 Task: Create a sub task System Test and UAT for the task  Upgrade and migrate company software development to a cloud-based solution in the project AgileHaven , assign it to team member softage.1@softage.net and update the status of the sub task to  Off Track , set the priority of the sub task to High
Action: Mouse moved to (503, 375)
Screenshot: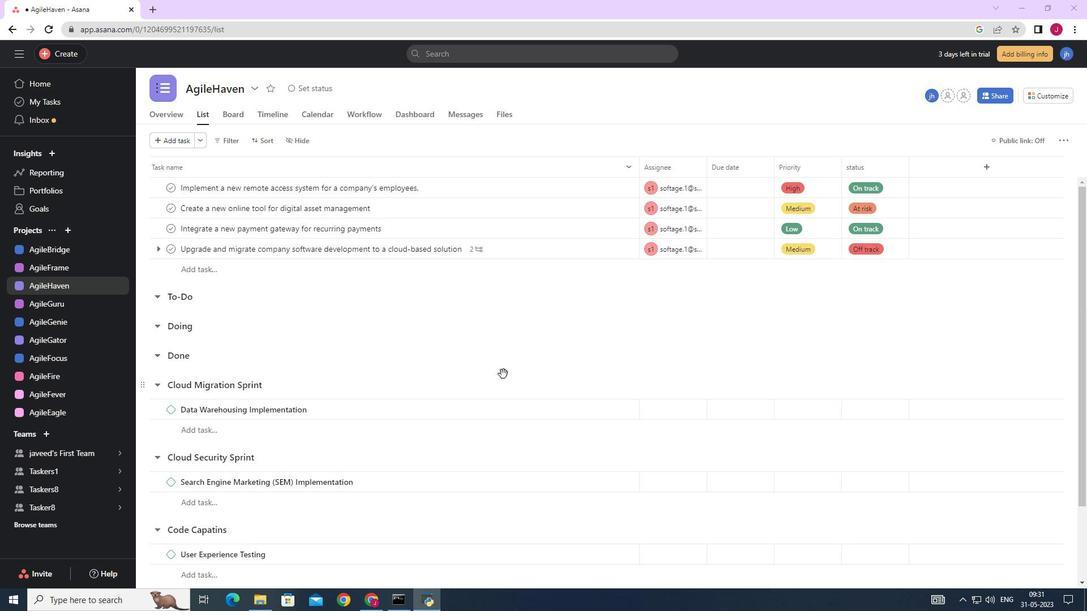 
Action: Mouse scrolled (503, 374) with delta (0, 0)
Screenshot: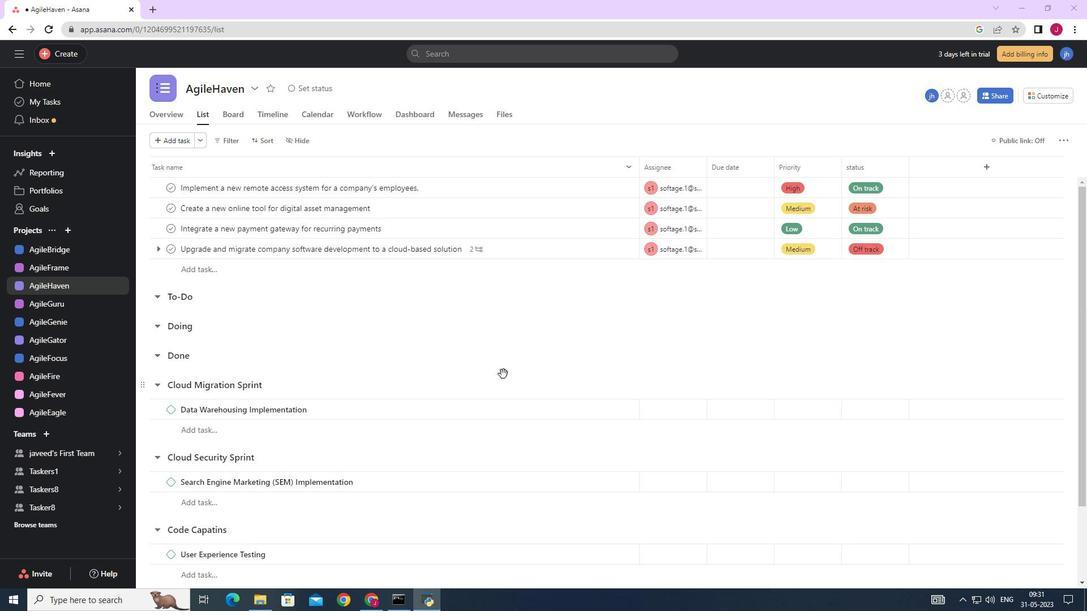 
Action: Mouse scrolled (503, 374) with delta (0, 0)
Screenshot: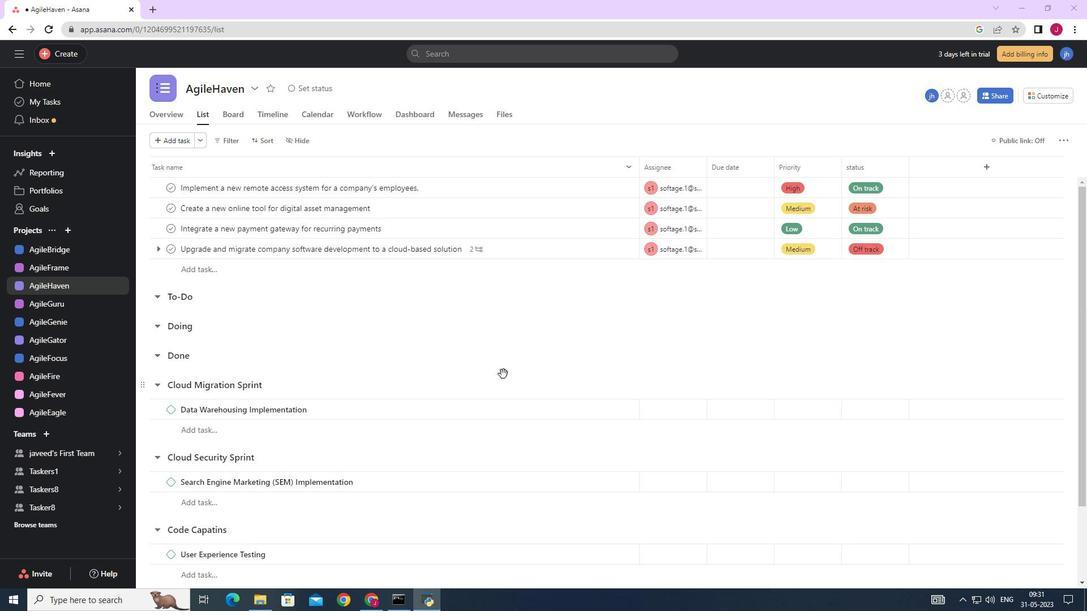 
Action: Mouse scrolled (503, 374) with delta (0, 0)
Screenshot: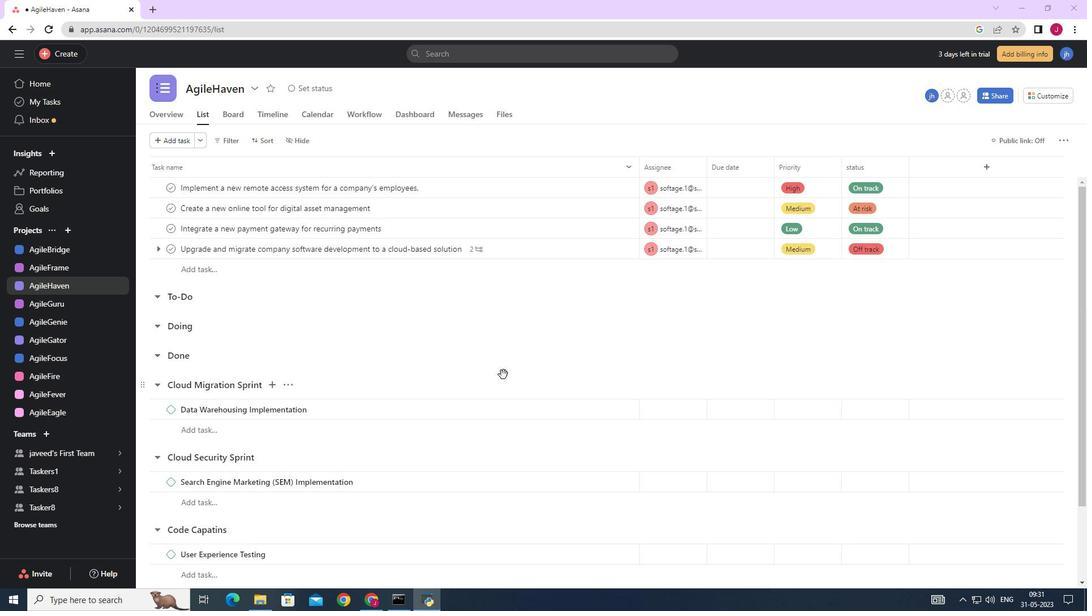 
Action: Mouse moved to (503, 375)
Screenshot: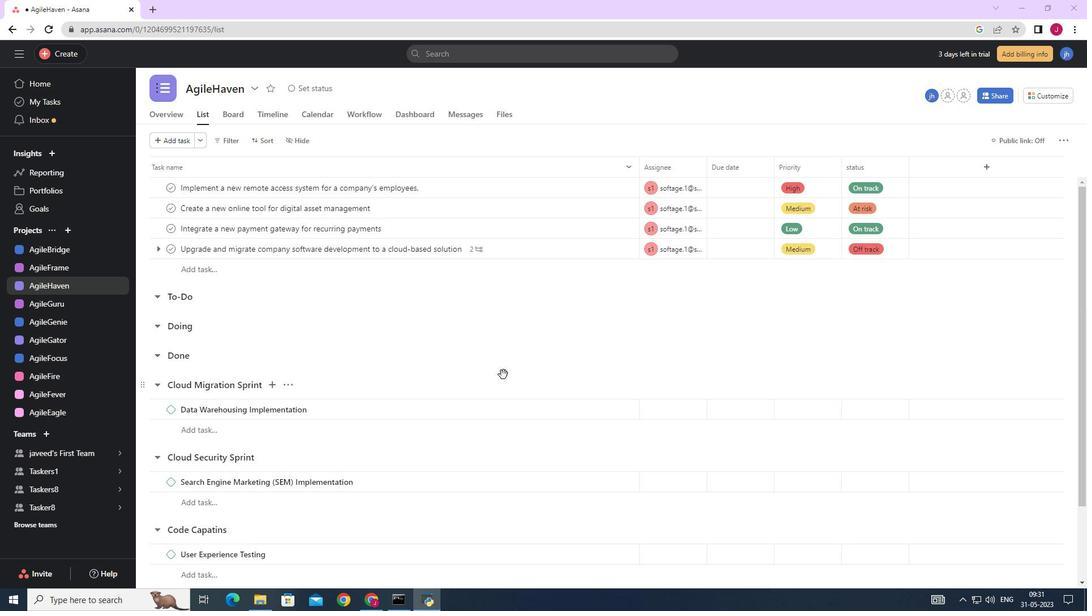 
Action: Mouse scrolled (503, 375) with delta (0, 0)
Screenshot: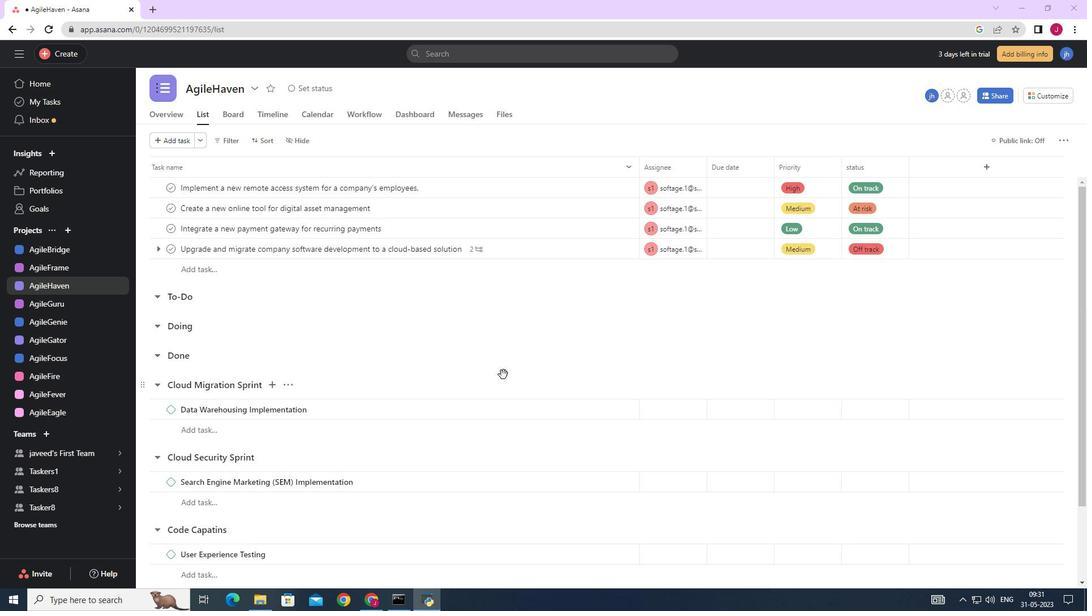 
Action: Mouse moved to (521, 393)
Screenshot: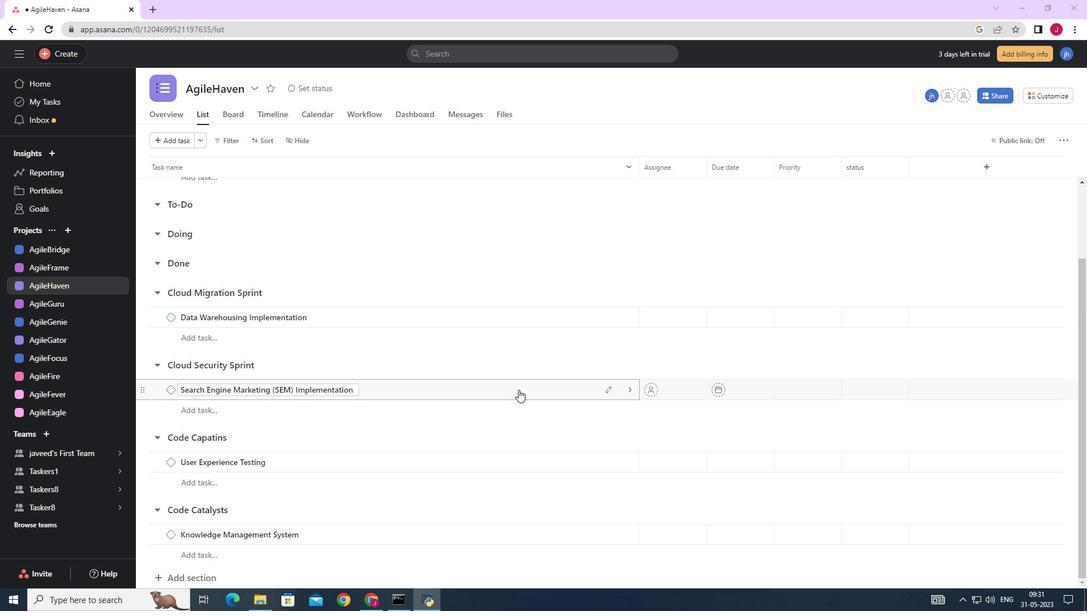 
Action: Mouse scrolled (521, 394) with delta (0, 0)
Screenshot: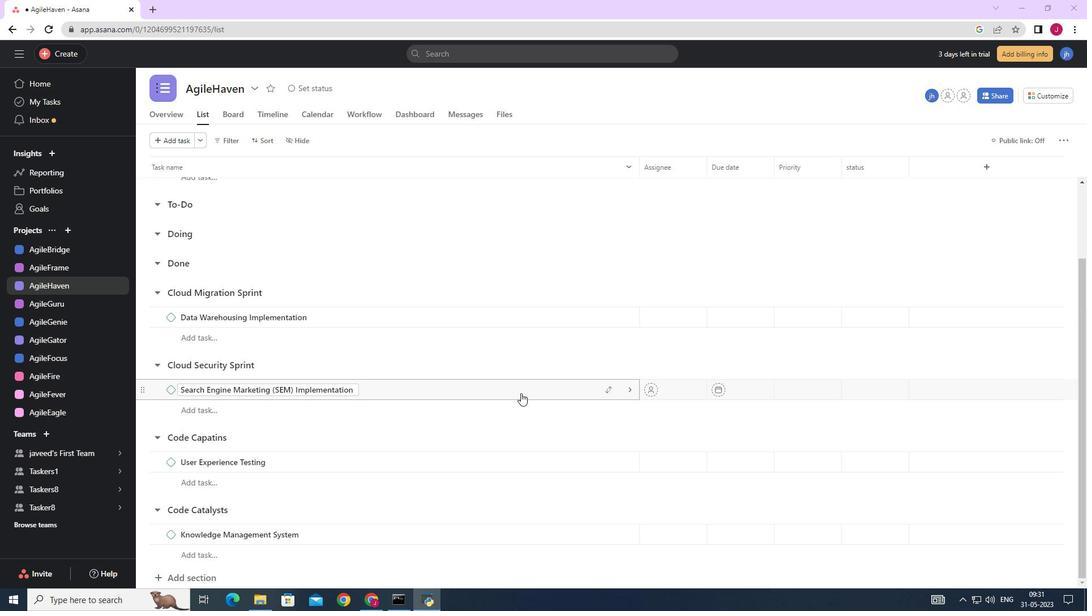 
Action: Mouse scrolled (521, 394) with delta (0, 0)
Screenshot: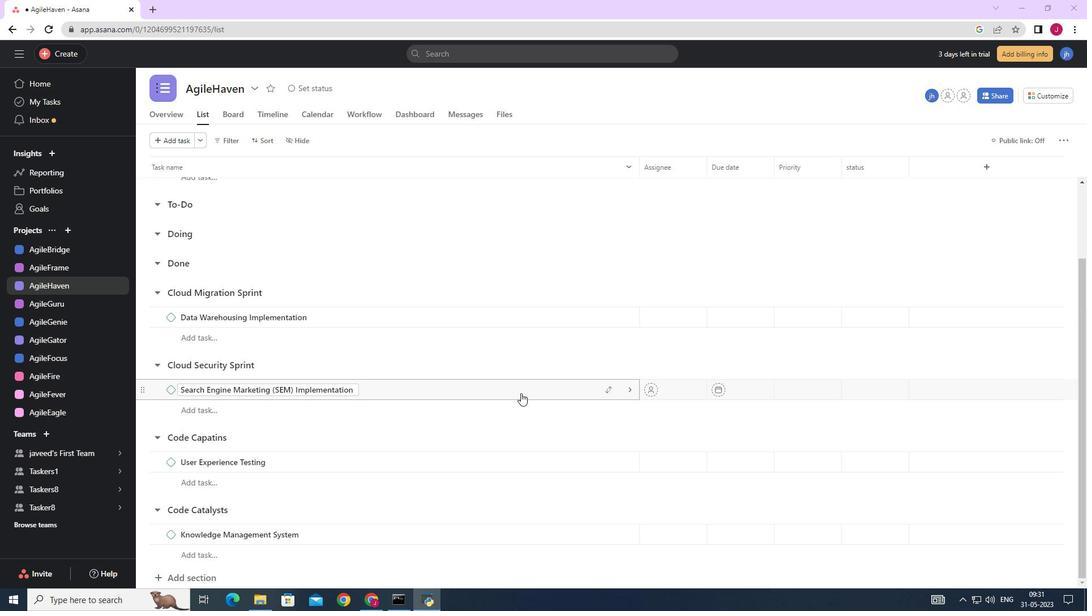
Action: Mouse scrolled (521, 394) with delta (0, 0)
Screenshot: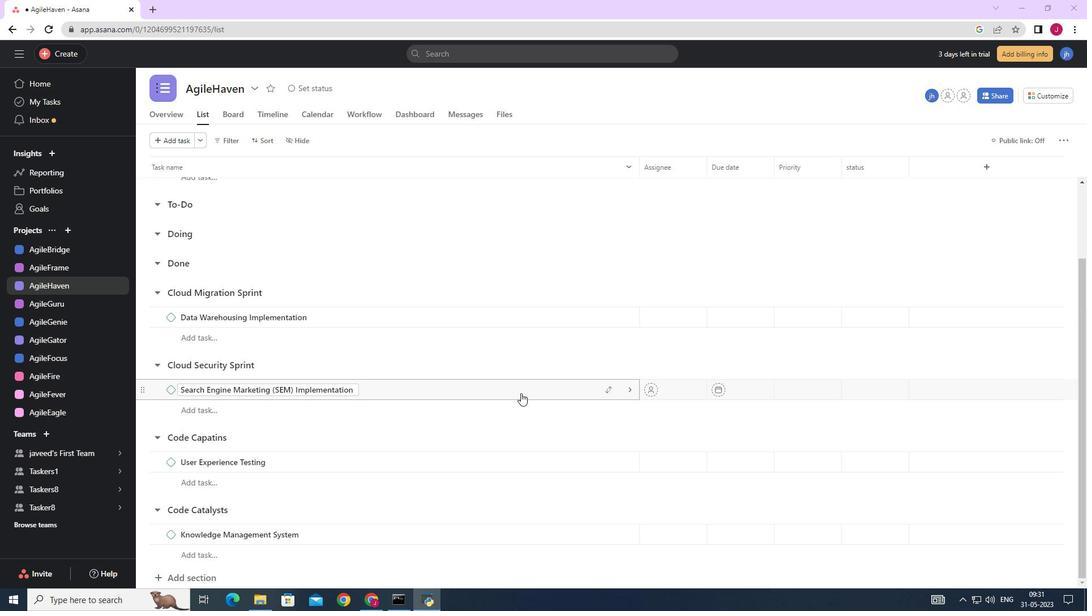
Action: Mouse scrolled (521, 394) with delta (0, 0)
Screenshot: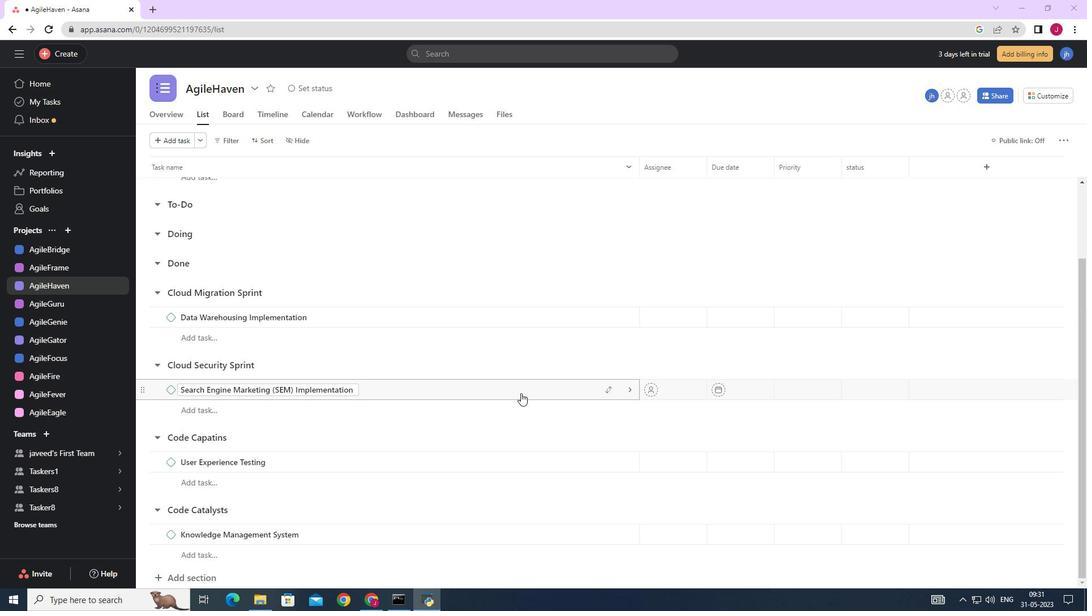 
Action: Mouse moved to (508, 395)
Screenshot: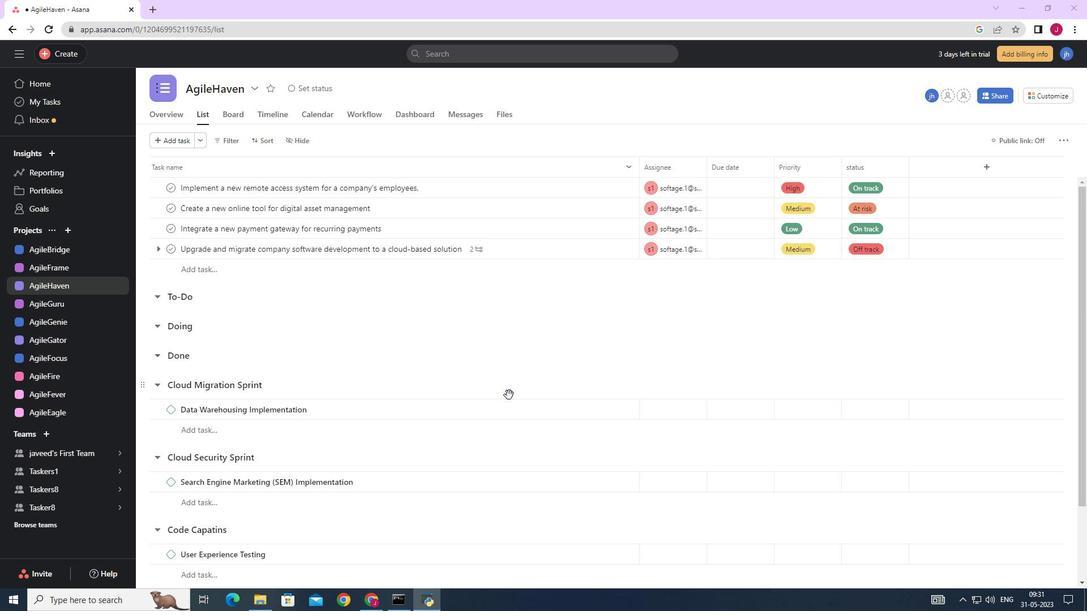 
Action: Mouse scrolled (508, 396) with delta (0, 0)
Screenshot: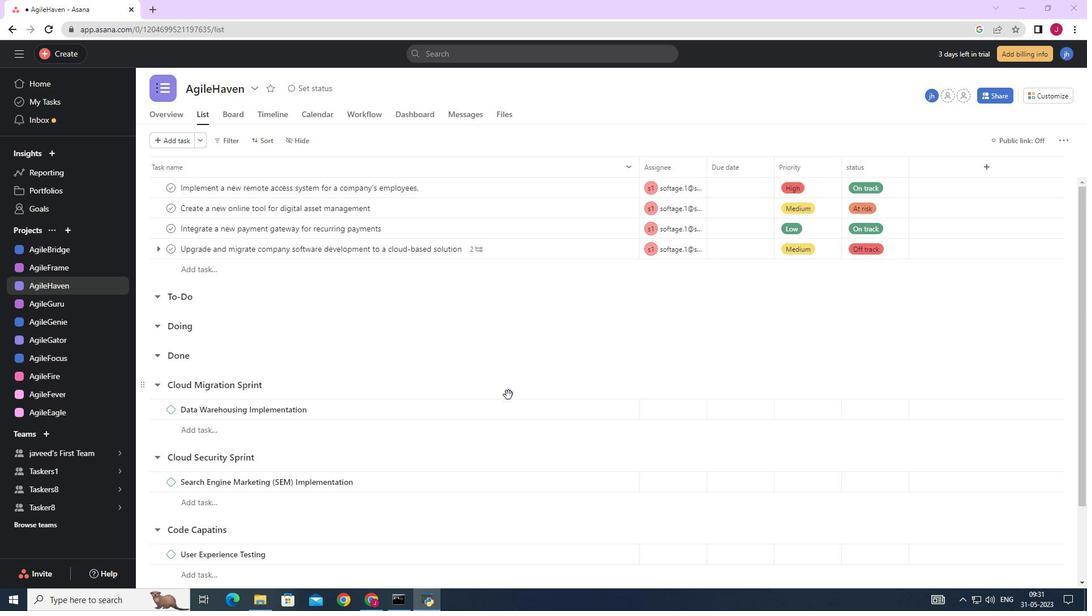 
Action: Mouse moved to (597, 249)
Screenshot: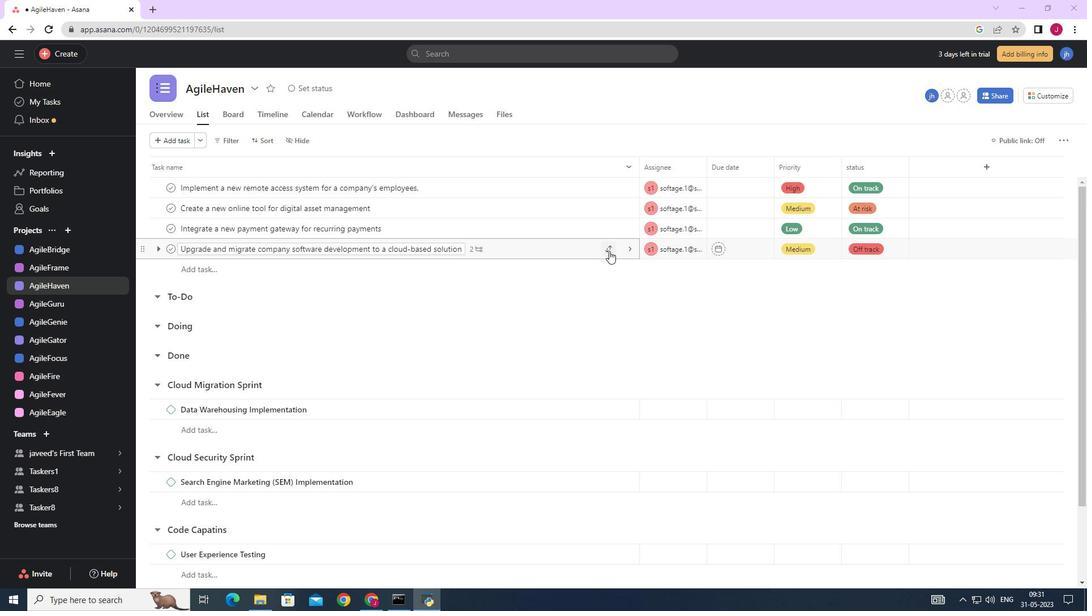 
Action: Mouse pressed left at (597, 249)
Screenshot: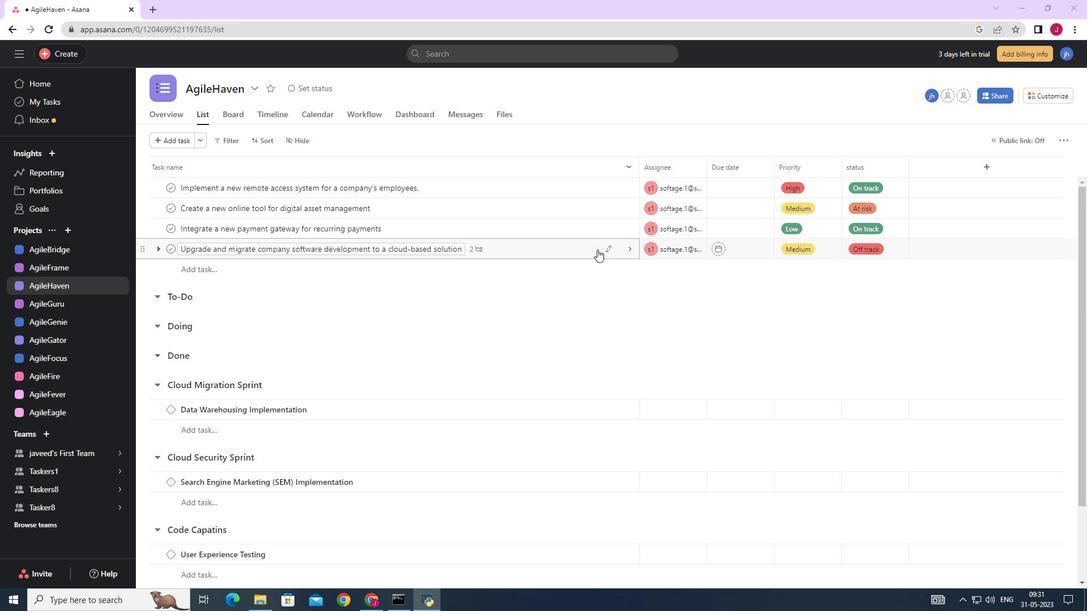 
Action: Mouse moved to (793, 399)
Screenshot: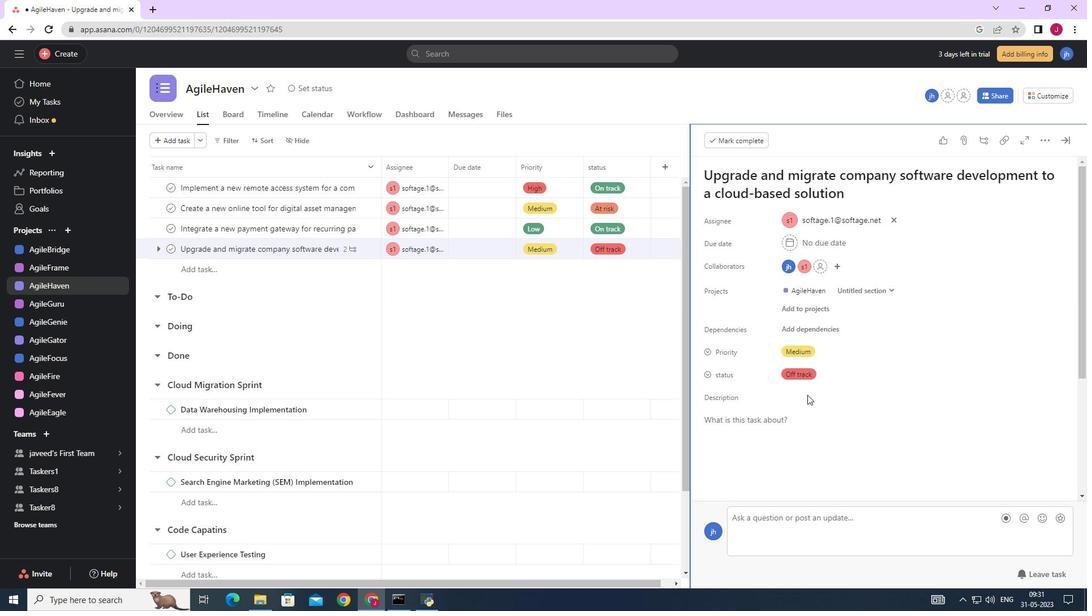 
Action: Mouse scrolled (793, 398) with delta (0, 0)
Screenshot: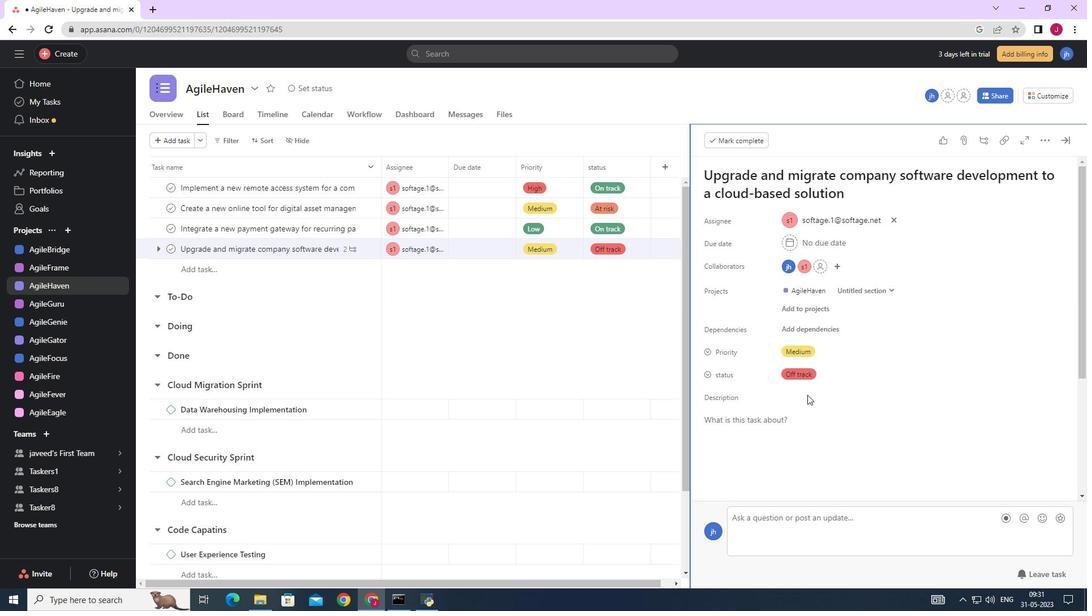 
Action: Mouse scrolled (793, 398) with delta (0, 0)
Screenshot: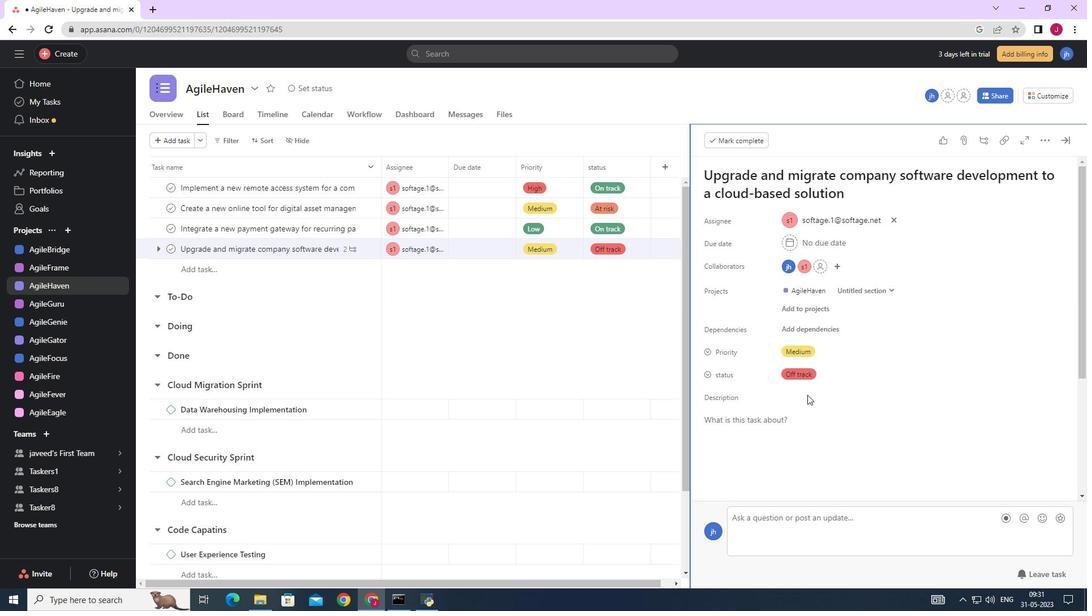 
Action: Mouse scrolled (793, 398) with delta (0, 0)
Screenshot: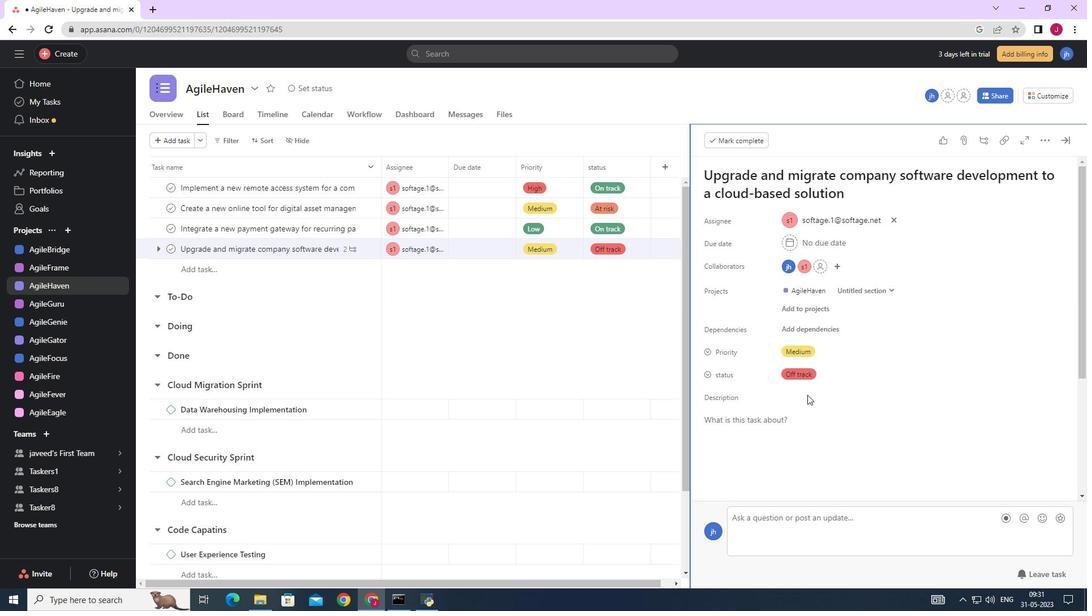 
Action: Mouse moved to (734, 426)
Screenshot: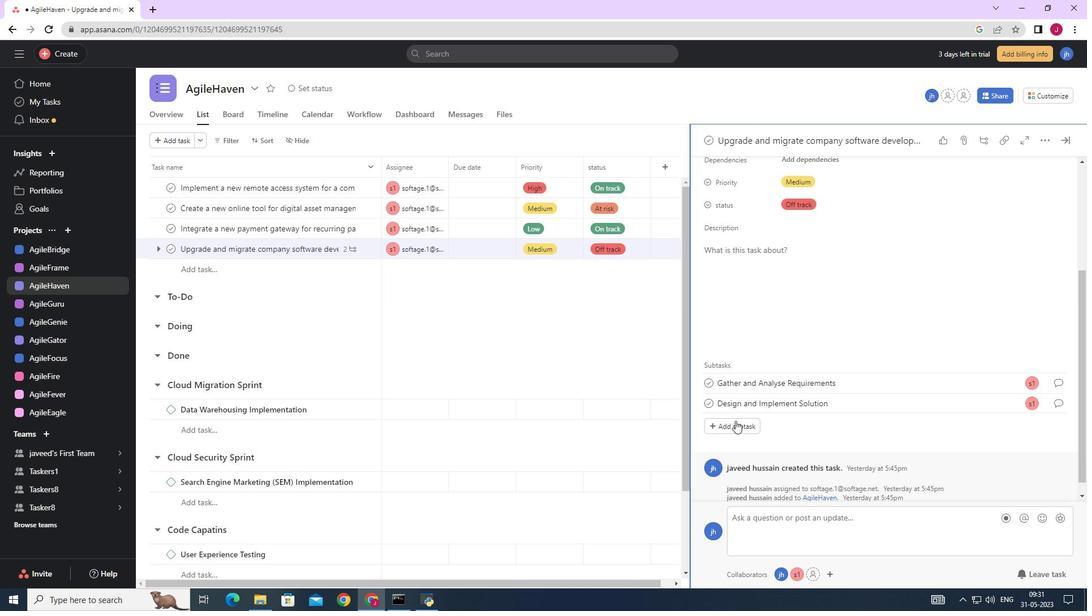 
Action: Mouse pressed left at (734, 426)
Screenshot: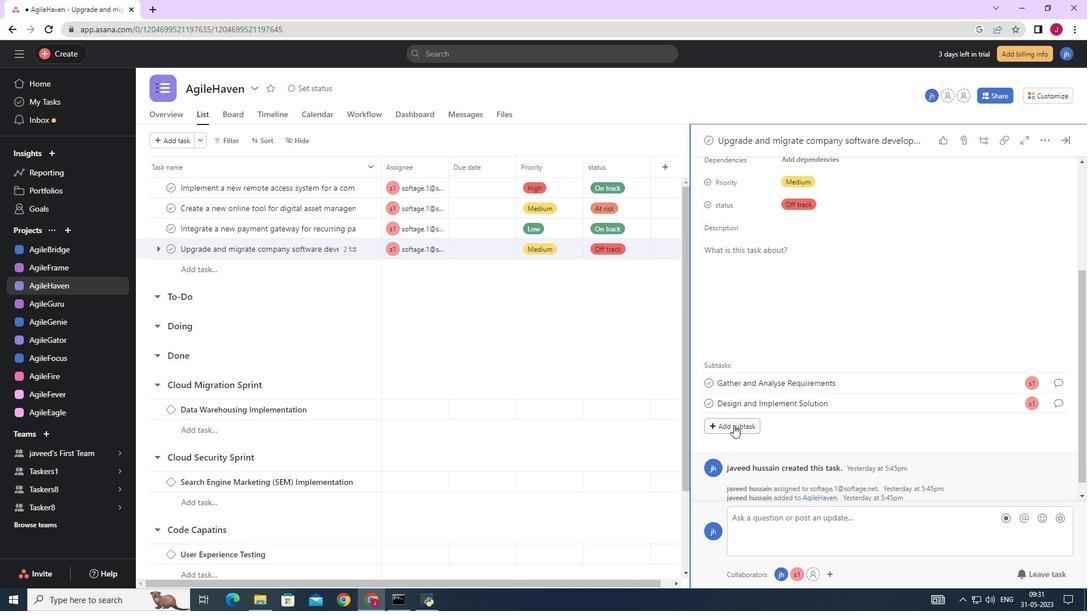 
Action: Key pressed <Key.caps_lock>S<Key.caps_lock>ystem<Key.space><Key.caps_lock>T<Key.caps_lock>est<Key.space>and<Key.space><Key.caps_lock>UAT
Screenshot: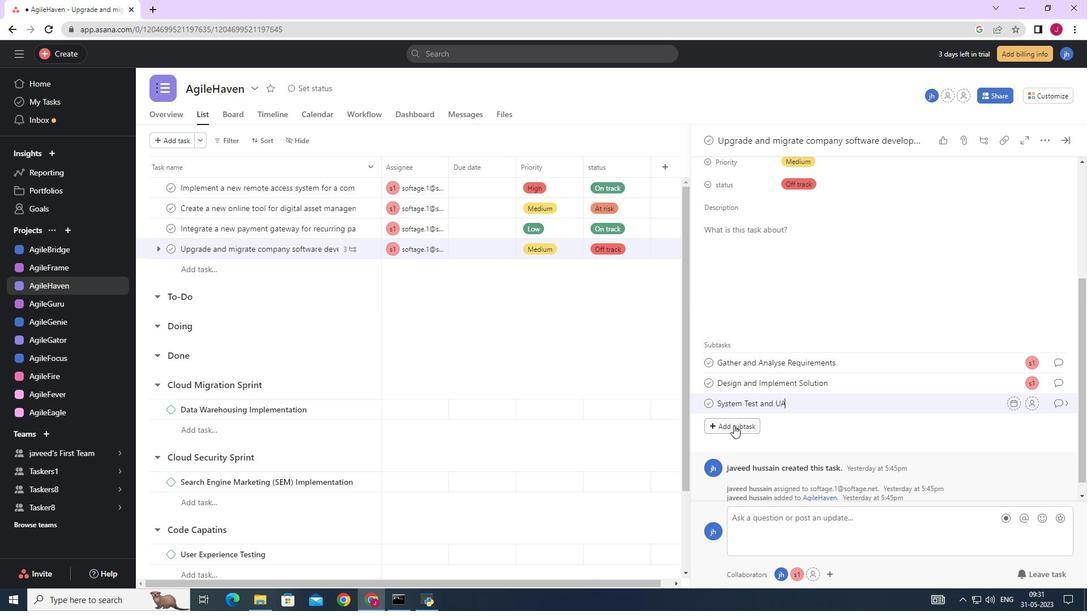 
Action: Mouse moved to (1029, 399)
Screenshot: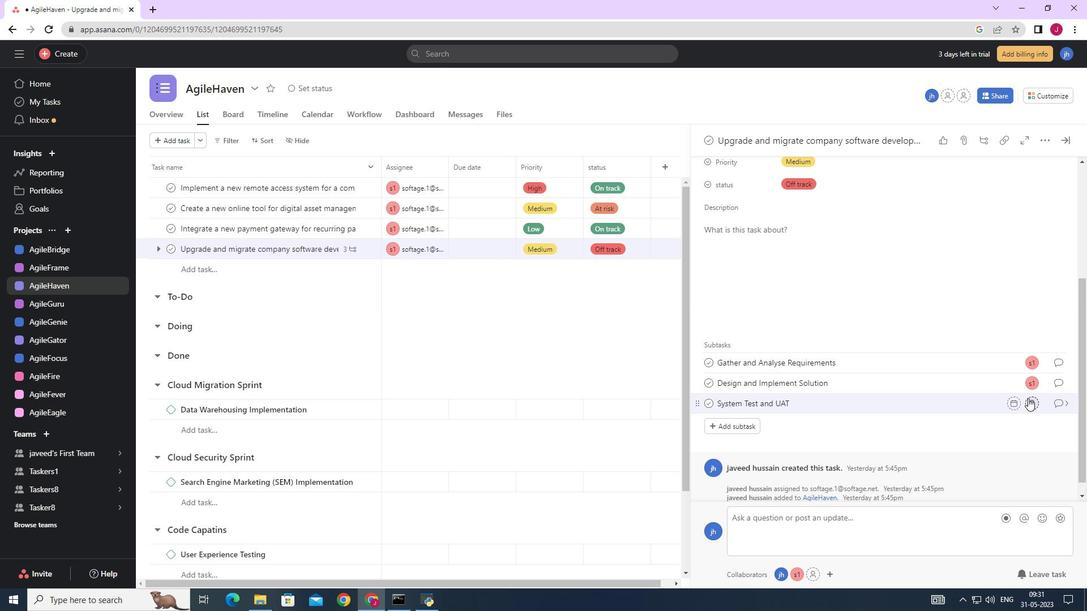 
Action: Mouse pressed left at (1029, 399)
Screenshot: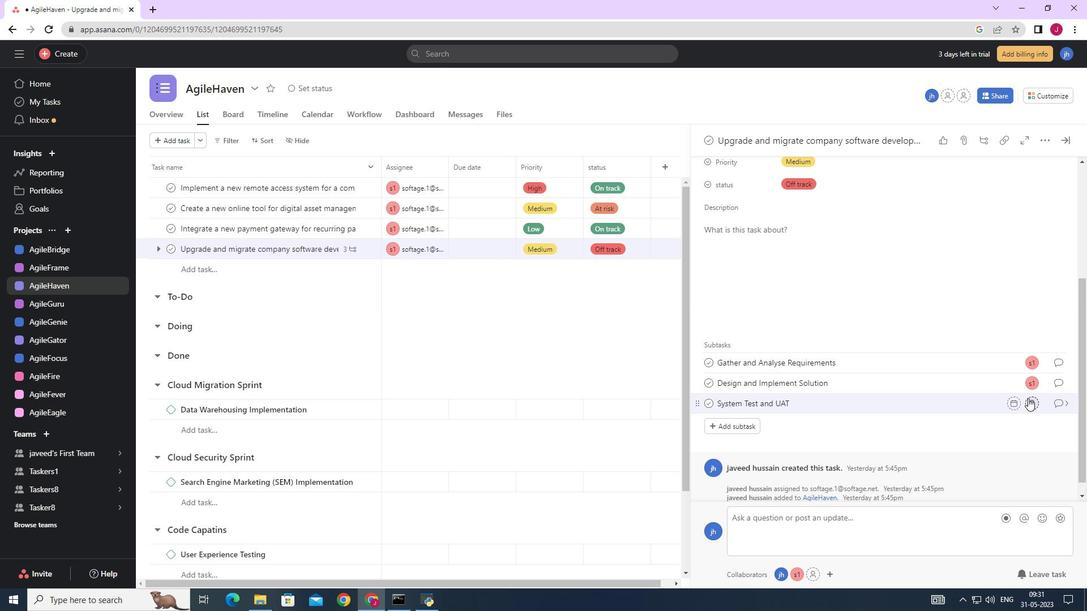 
Action: Mouse moved to (1023, 400)
Screenshot: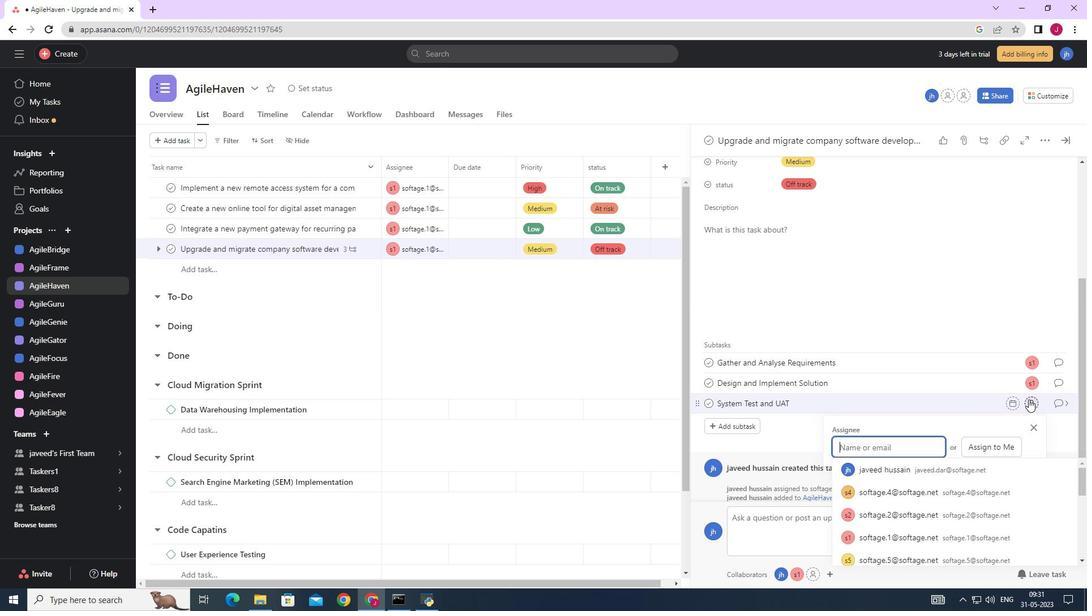 
Action: Key pressed SOFTAGE.1
Screenshot: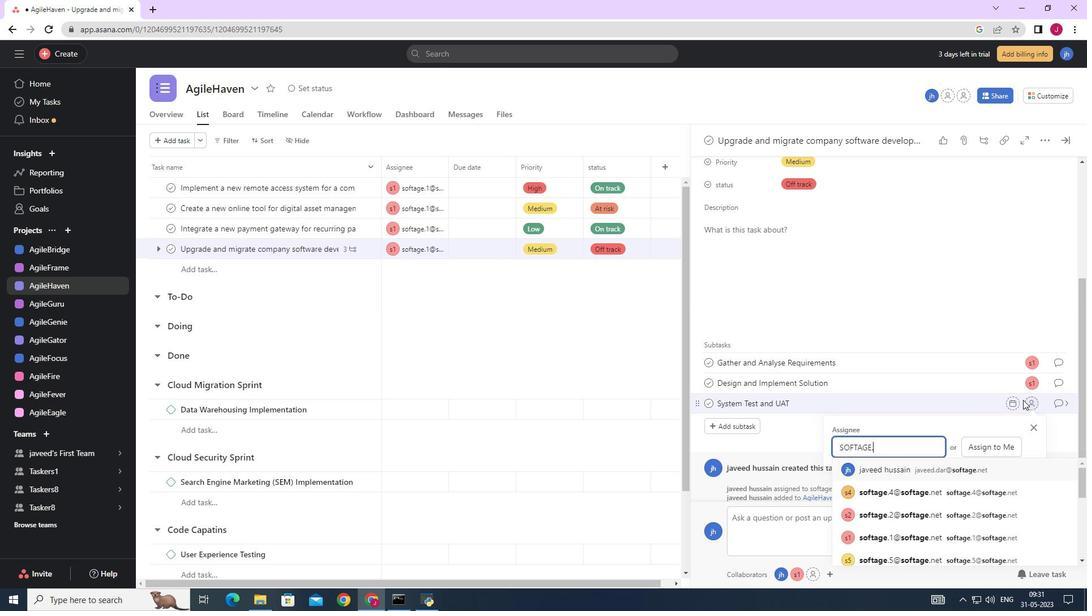 
Action: Mouse moved to (923, 473)
Screenshot: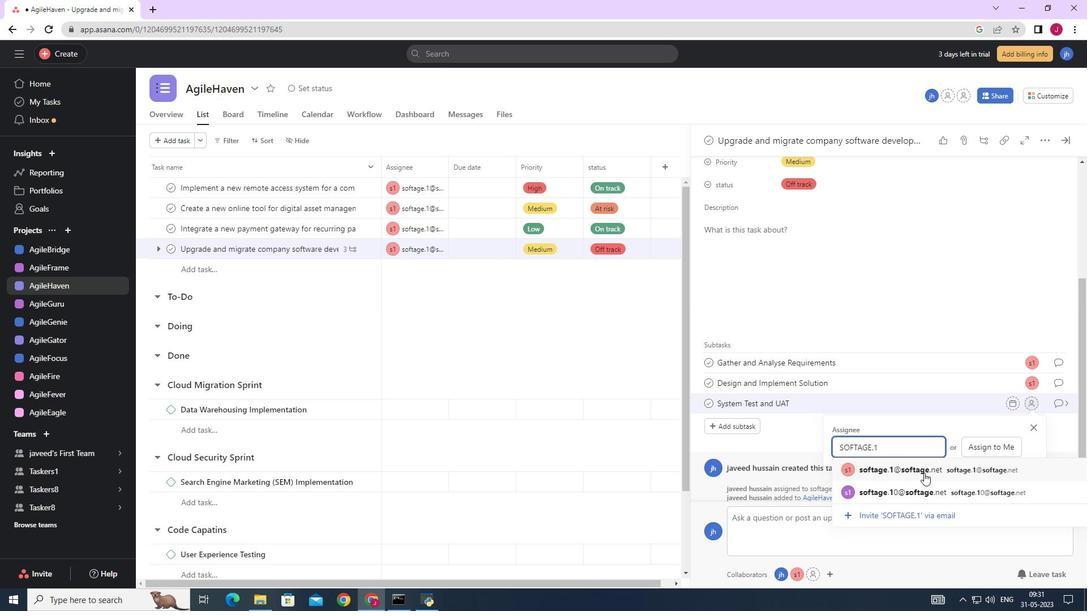 
Action: Mouse pressed left at (923, 473)
Screenshot: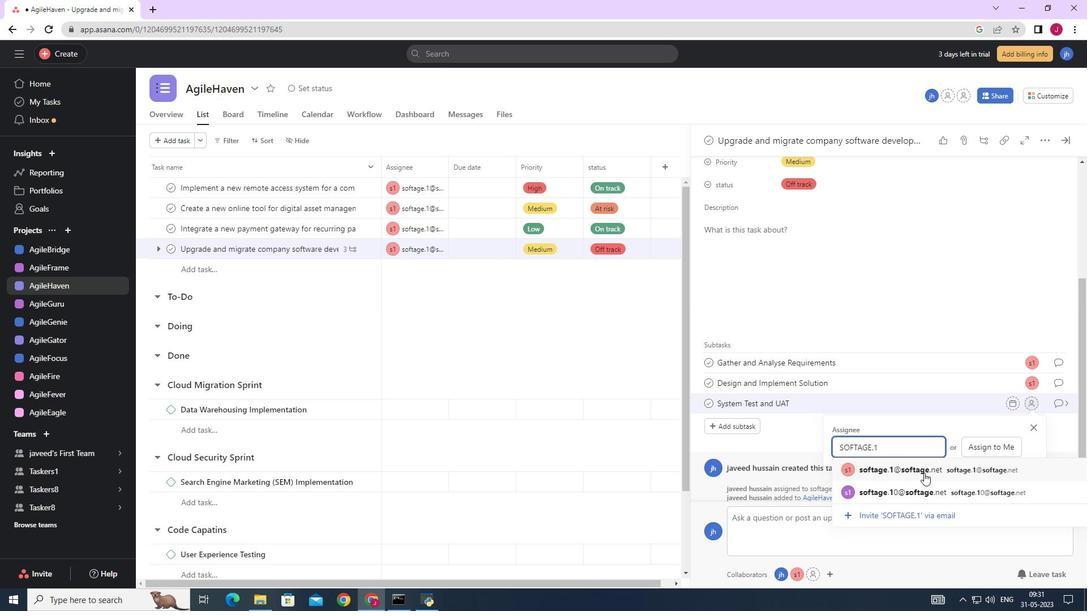 
Action: Mouse moved to (1056, 406)
Screenshot: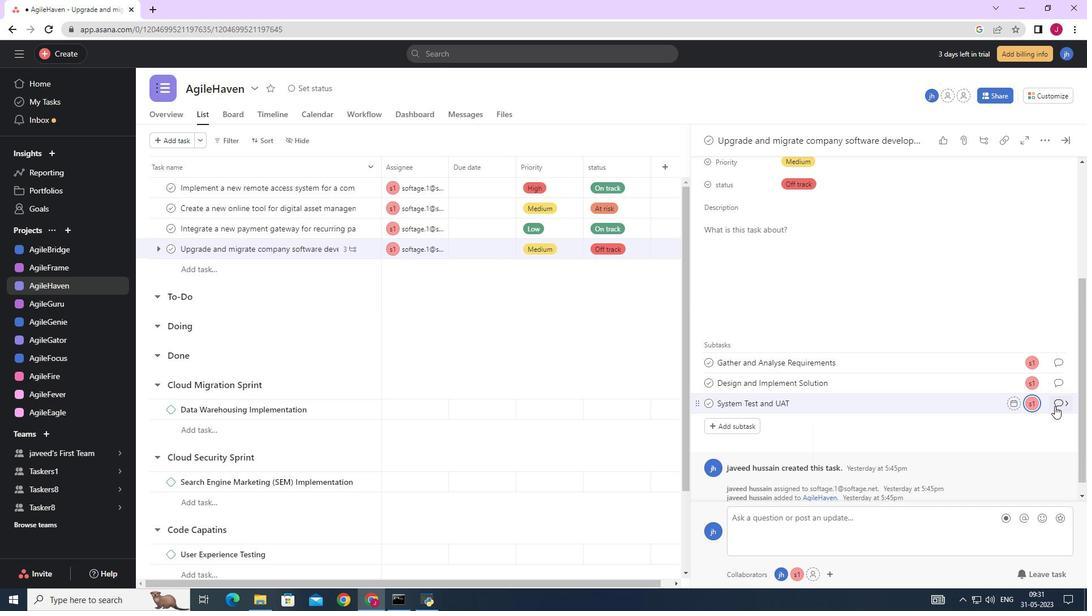 
Action: Mouse pressed left at (1056, 406)
Screenshot: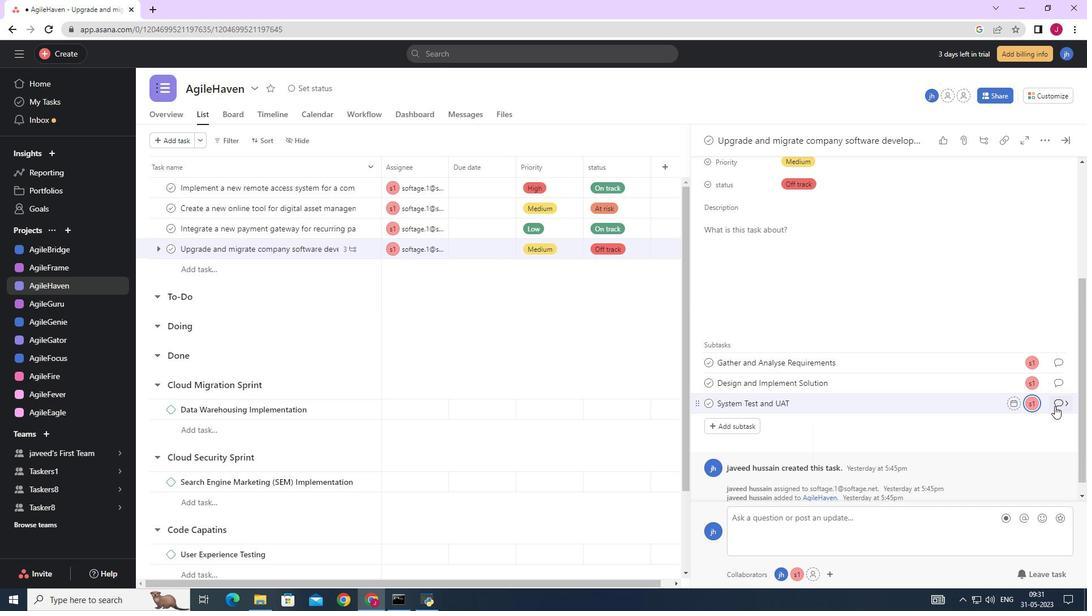 
Action: Mouse moved to (739, 324)
Screenshot: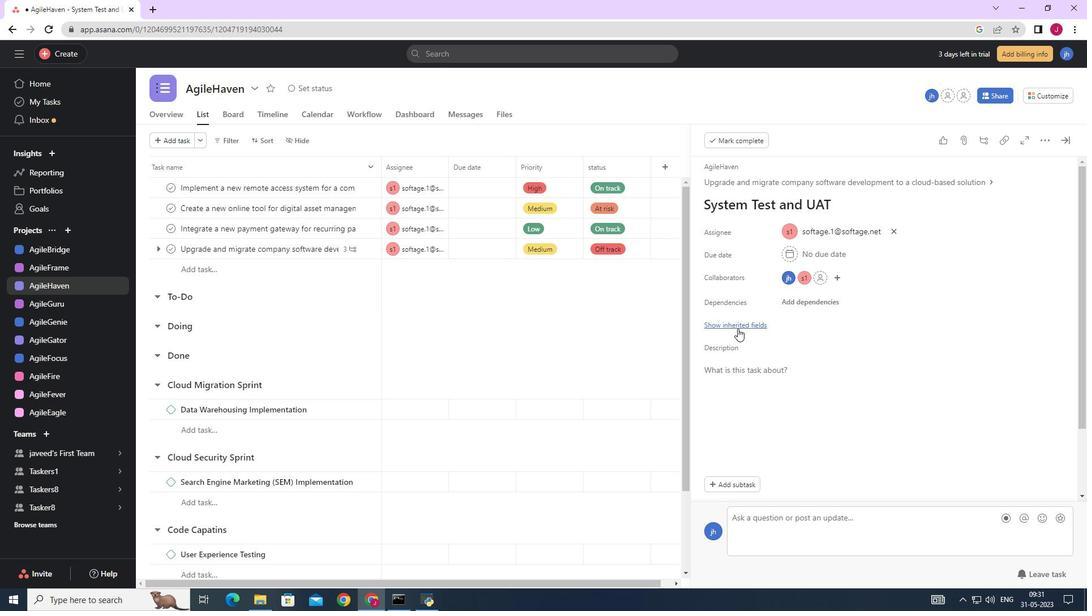 
Action: Mouse pressed left at (739, 324)
Screenshot: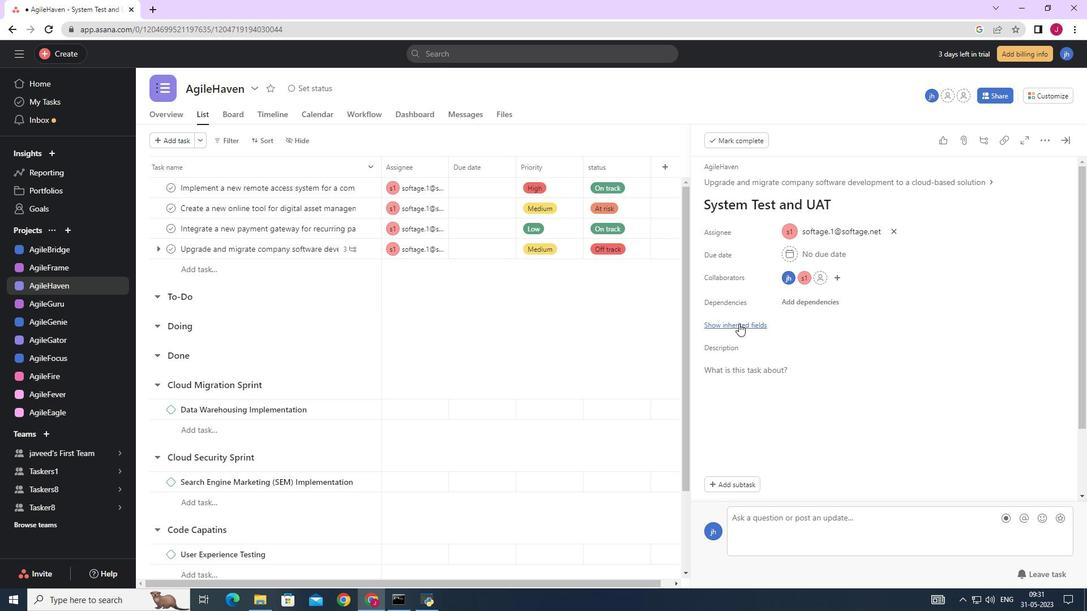 
Action: Mouse moved to (776, 348)
Screenshot: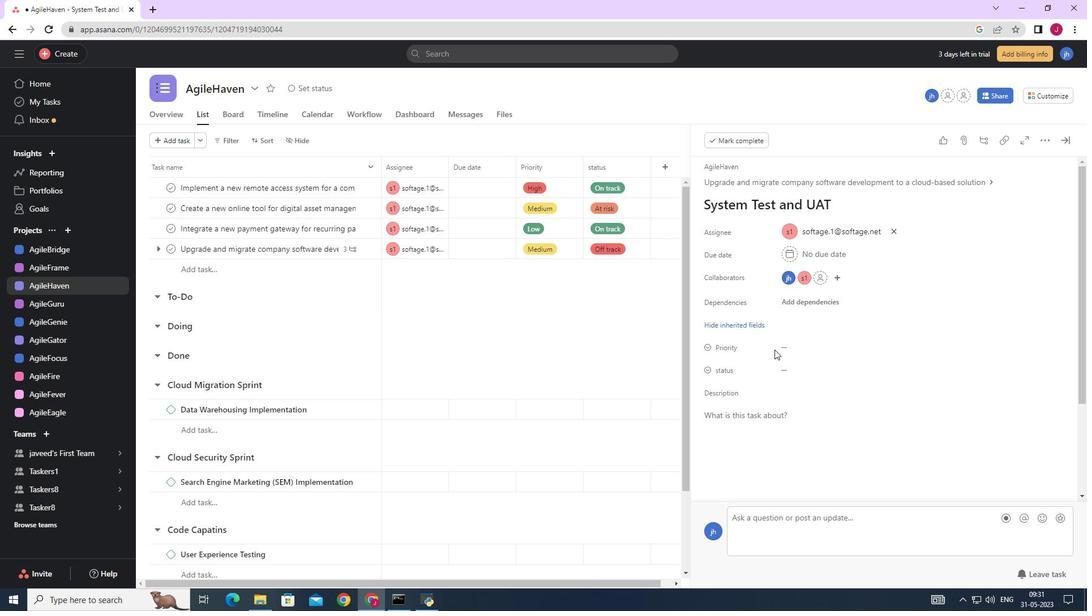 
Action: Mouse pressed left at (776, 348)
Screenshot: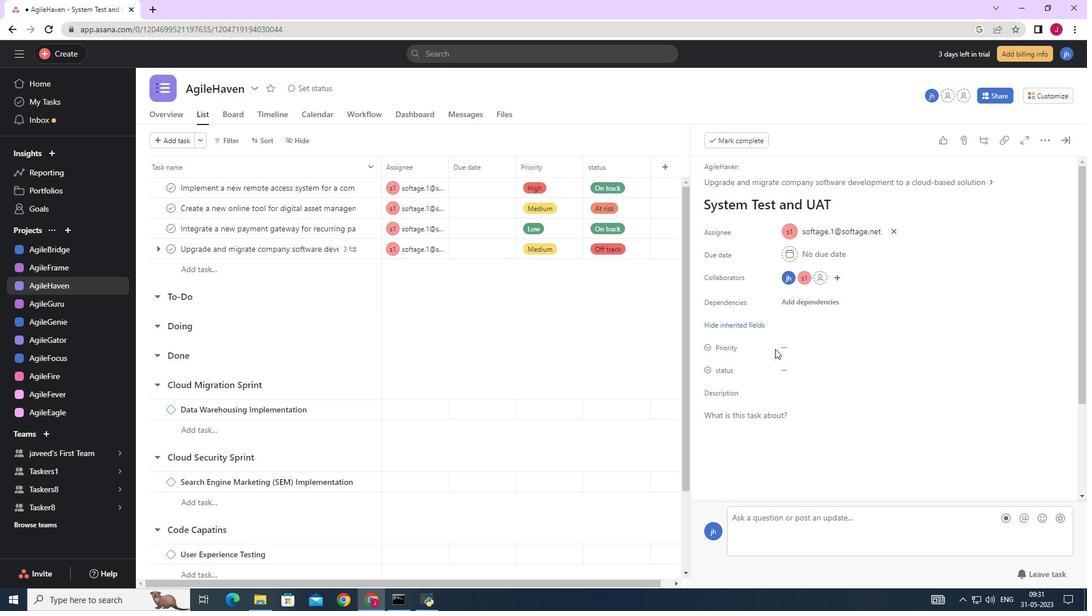 
Action: Mouse moved to (790, 347)
Screenshot: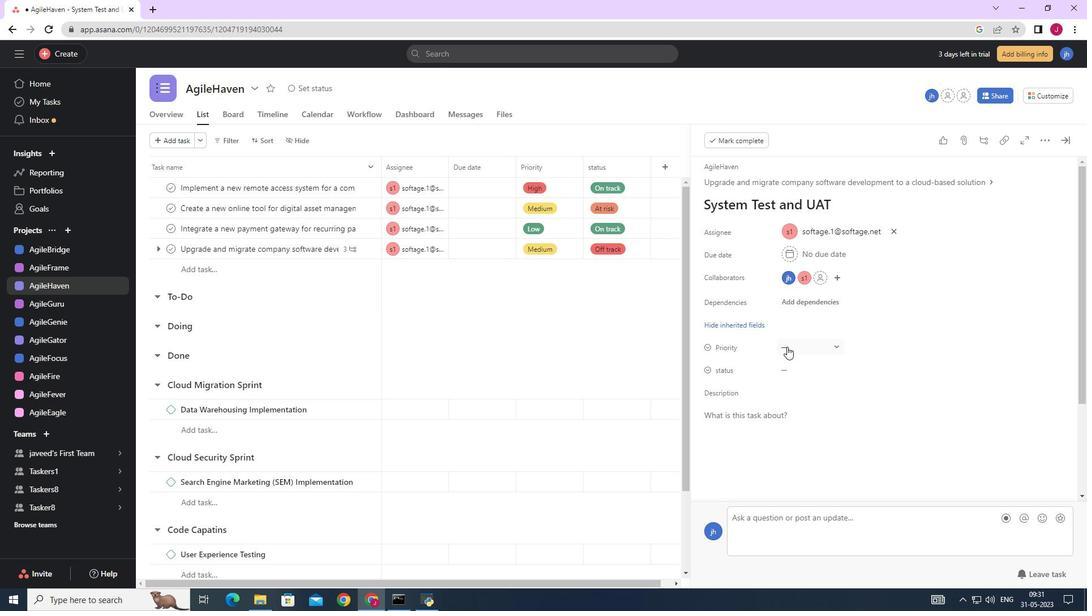 
Action: Mouse pressed left at (790, 347)
Screenshot: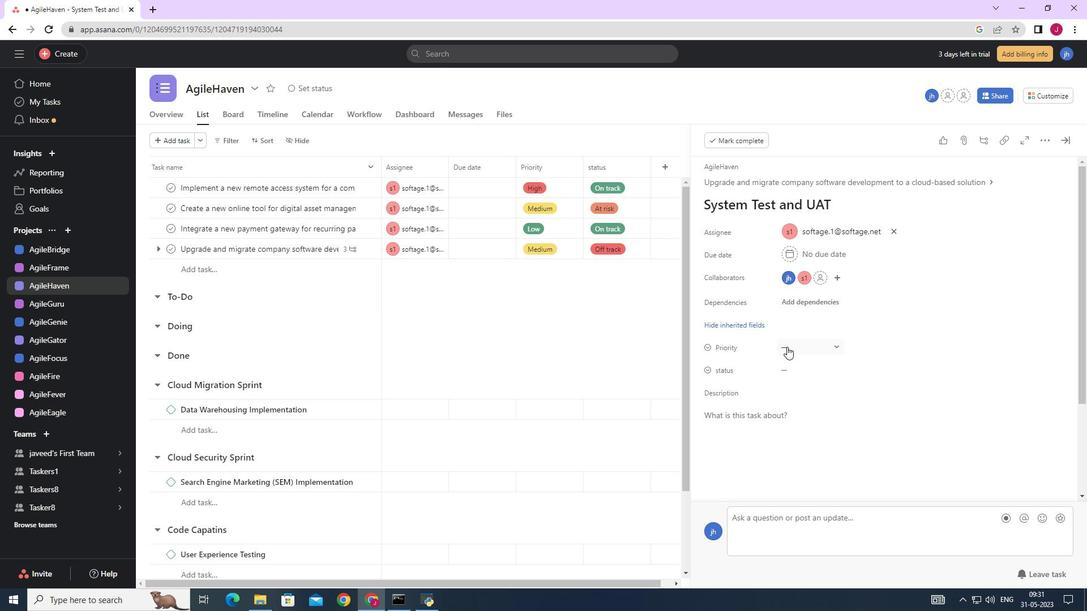
Action: Mouse moved to (809, 379)
Screenshot: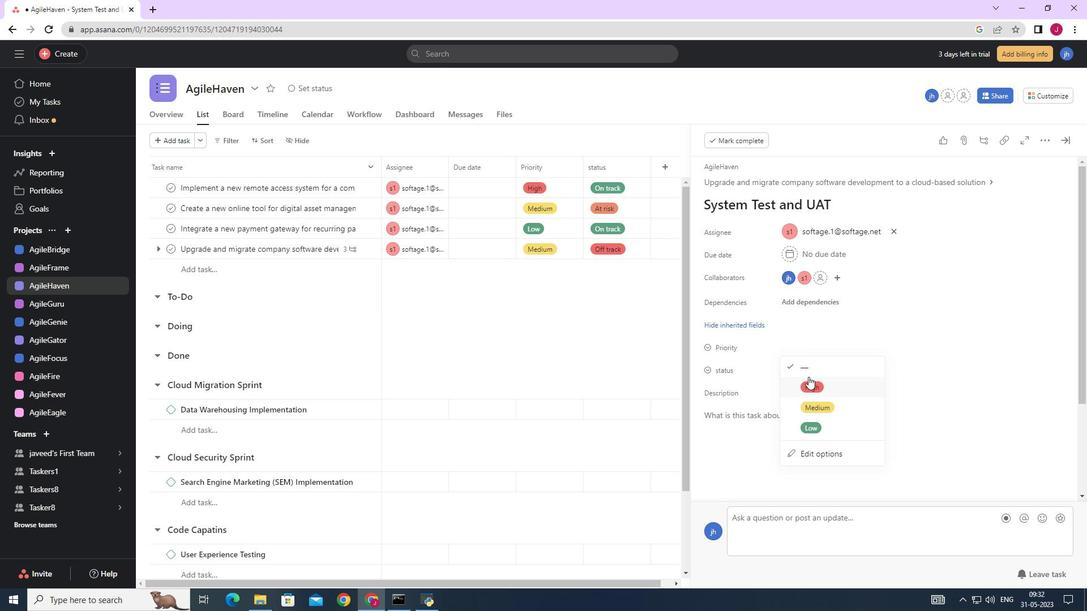 
Action: Mouse pressed left at (809, 379)
Screenshot: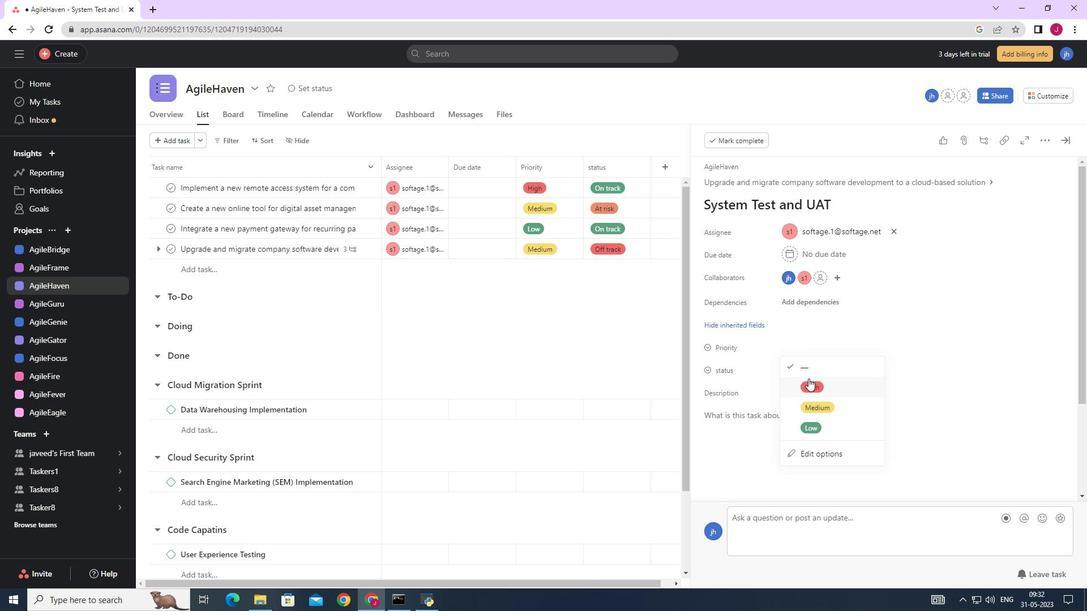 
Action: Mouse moved to (788, 370)
Screenshot: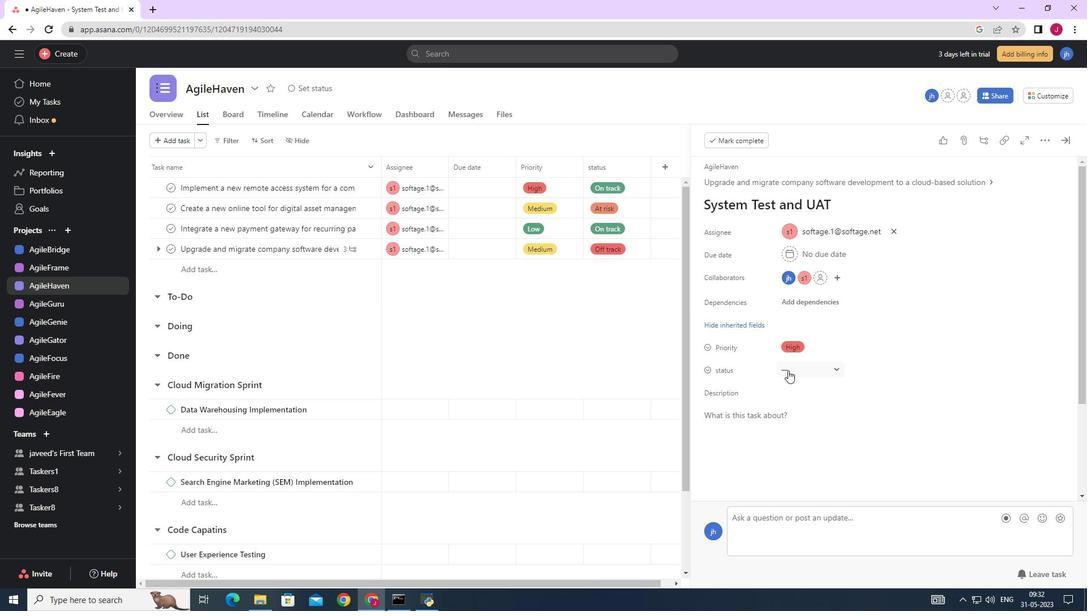 
Action: Mouse pressed left at (788, 370)
Screenshot: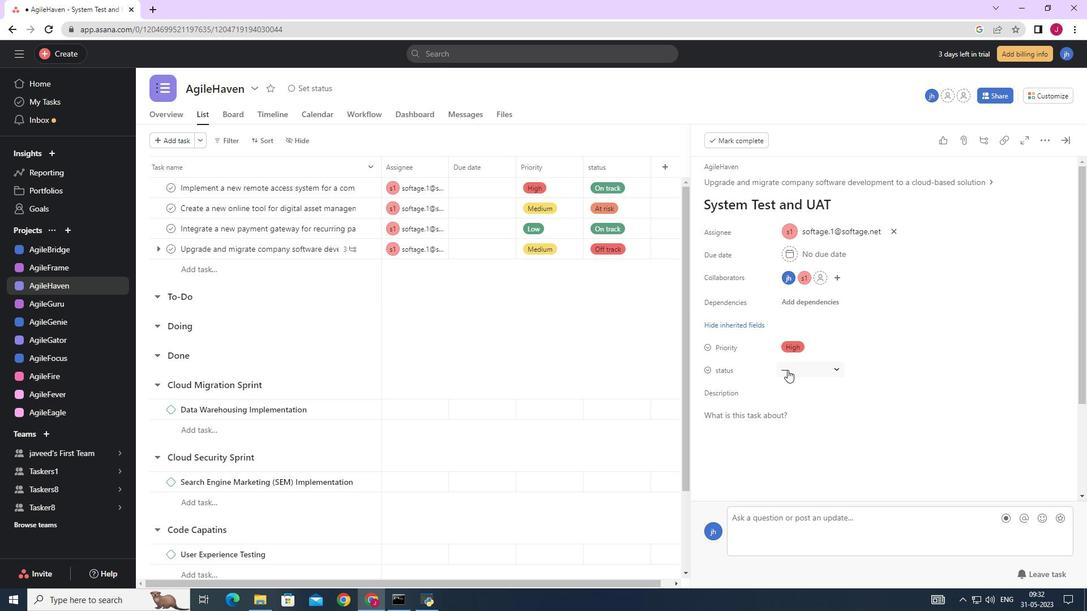 
Action: Mouse moved to (815, 429)
Screenshot: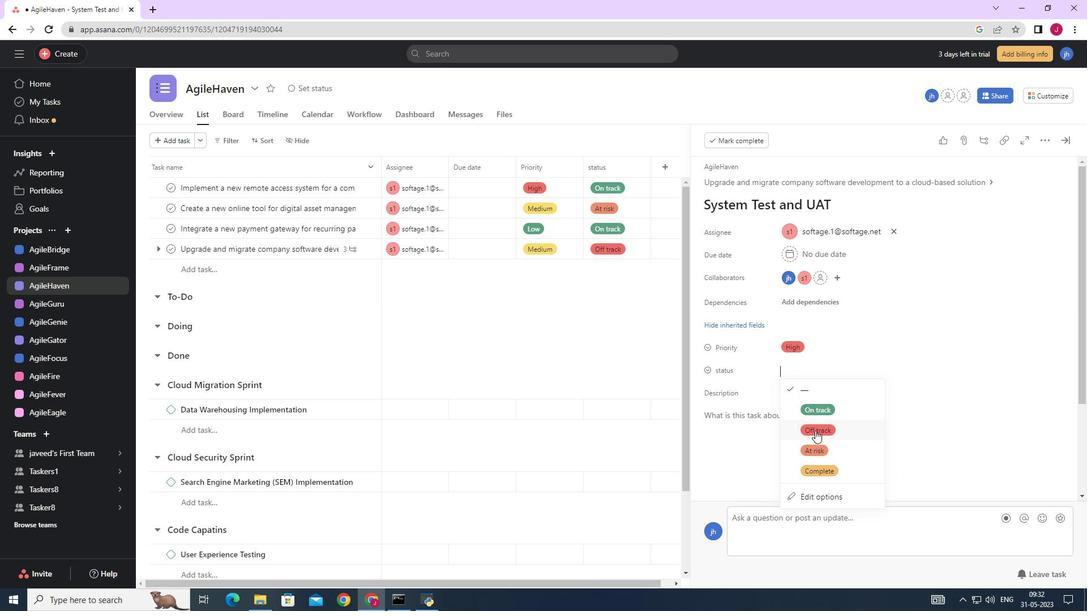 
Action: Mouse pressed left at (815, 429)
Screenshot: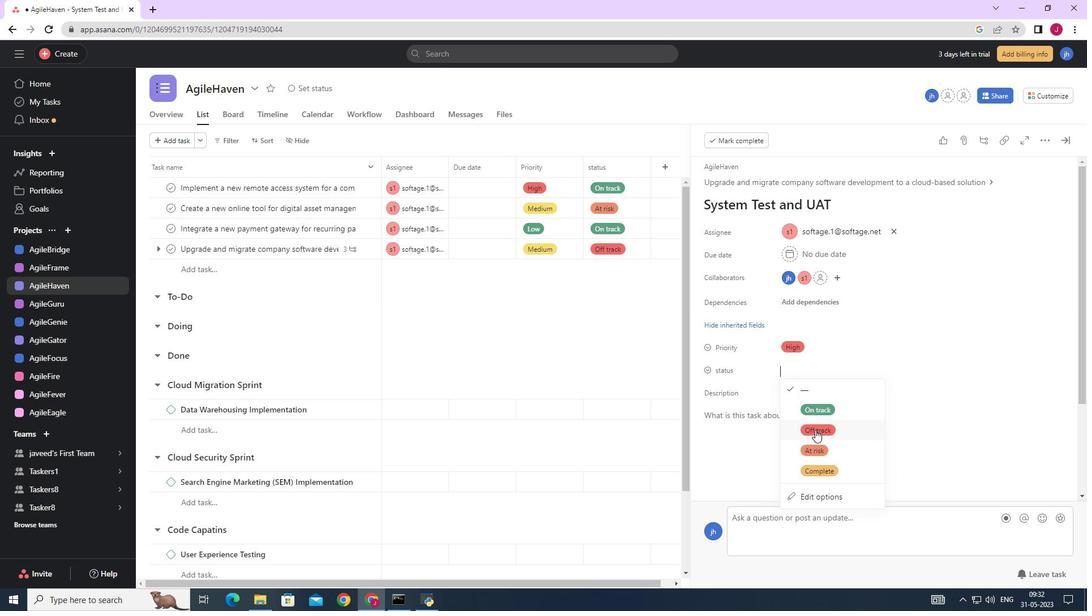 
Action: Mouse moved to (1073, 142)
Screenshot: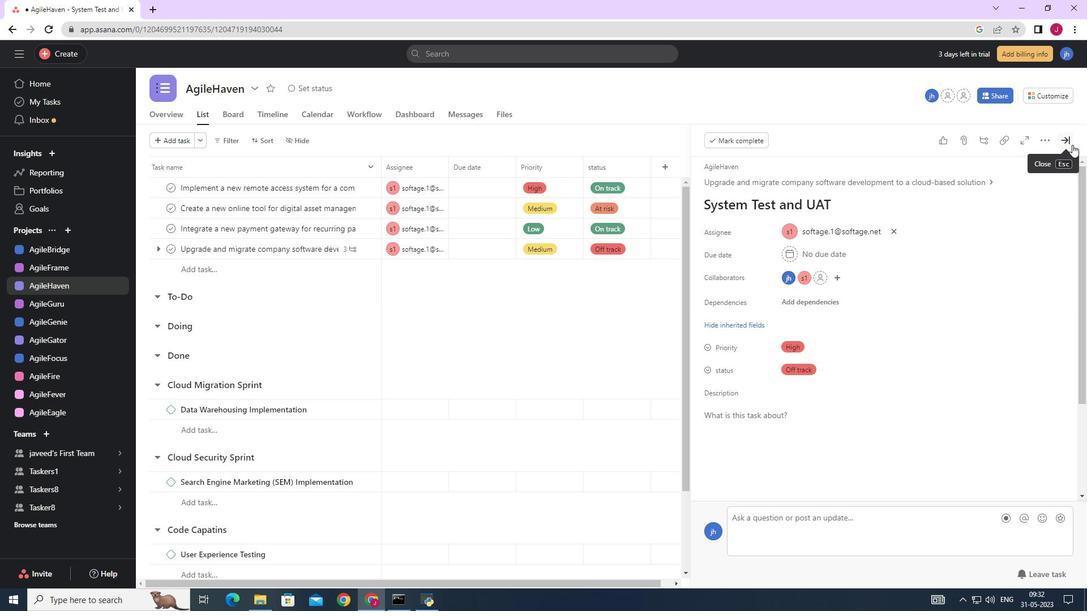 
Action: Mouse pressed left at (1073, 142)
Screenshot: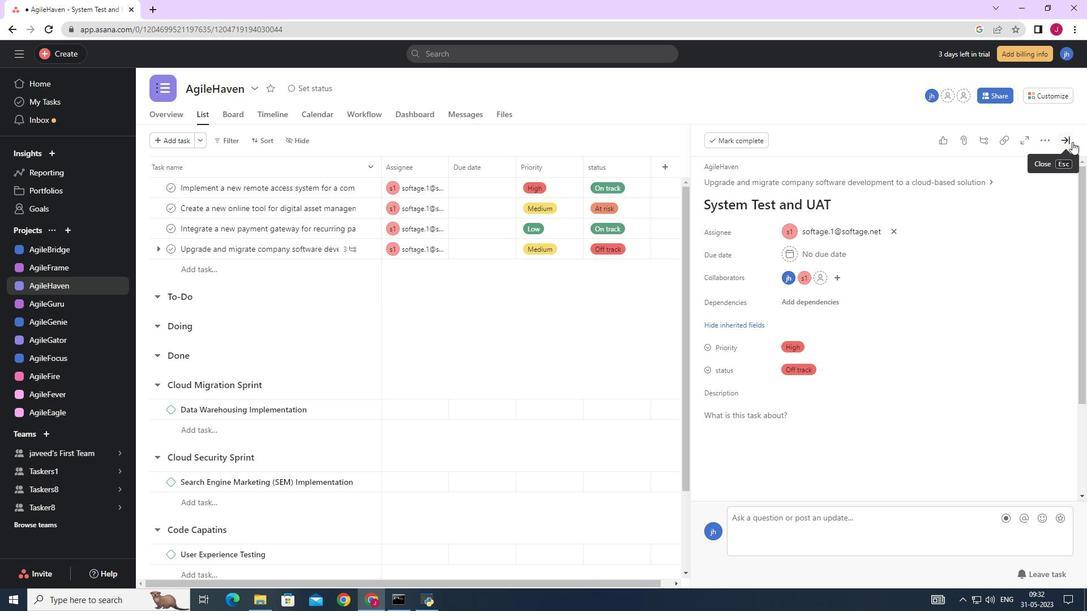 
Action: Mouse moved to (1052, 146)
Screenshot: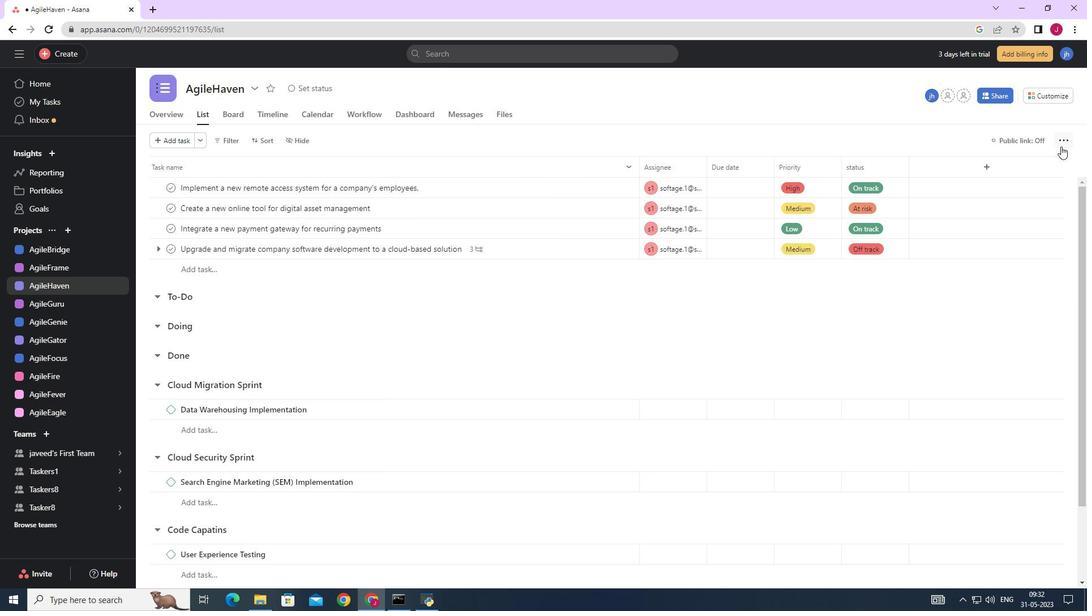 
